 Task: Move the task Implement a new cloud-based phone system for a company to the section Done in the project AgileGenie and filter the tasks in the project by Incomplete tasks
Action: Mouse moved to (726, 212)
Screenshot: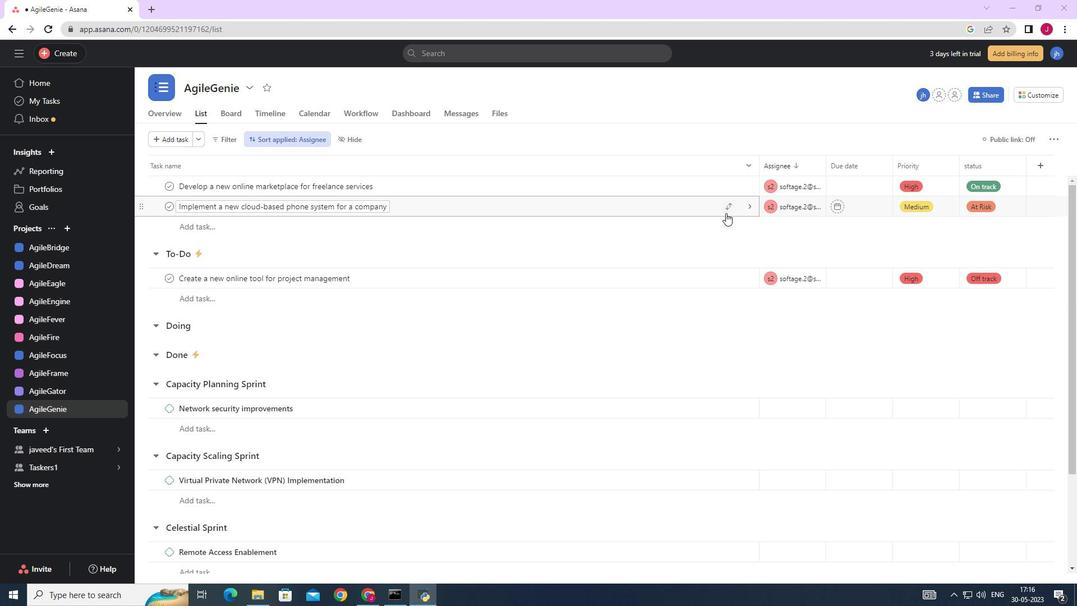 
Action: Mouse pressed left at (726, 212)
Screenshot: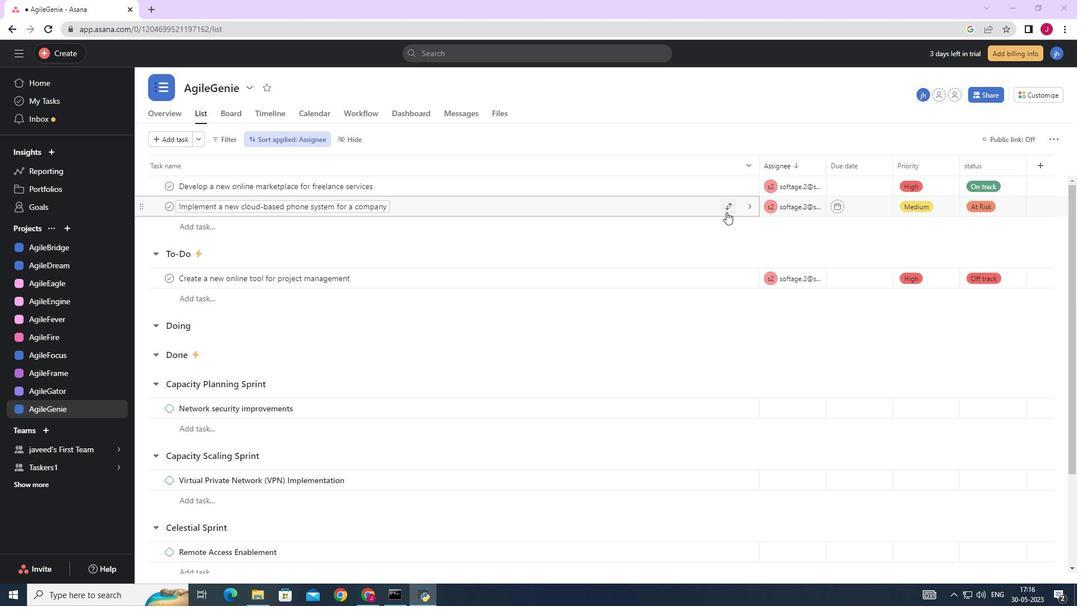 
Action: Mouse moved to (648, 305)
Screenshot: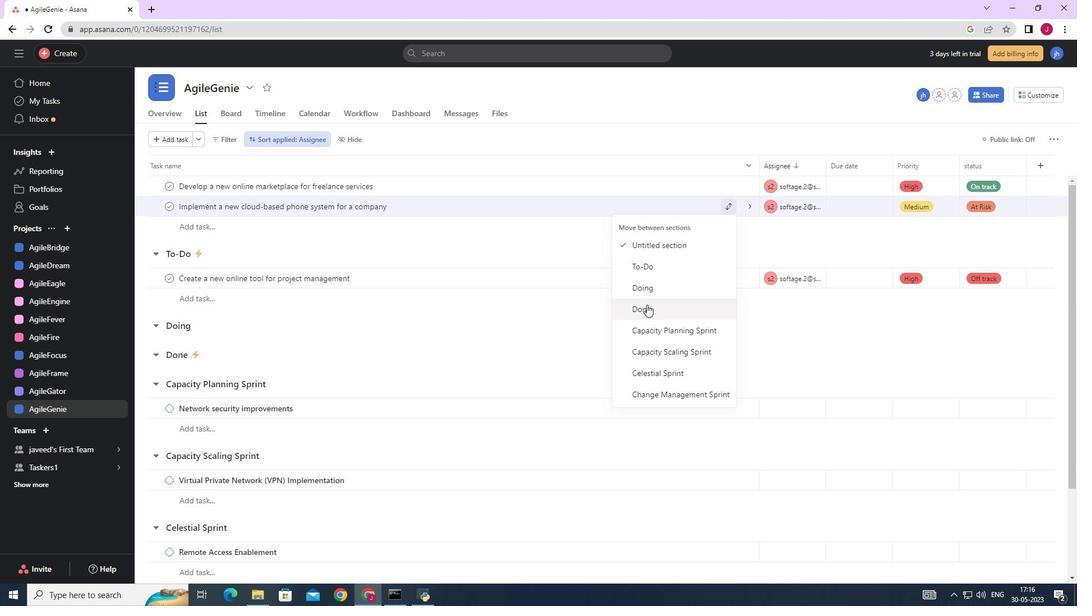 
Action: Mouse pressed left at (648, 305)
Screenshot: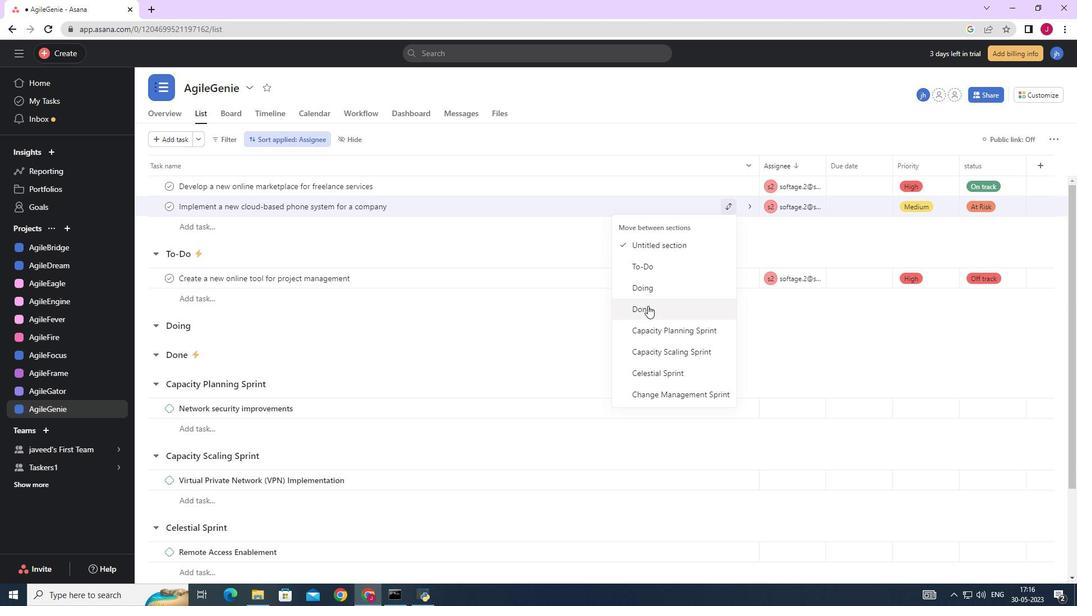 
Action: Mouse moved to (234, 137)
Screenshot: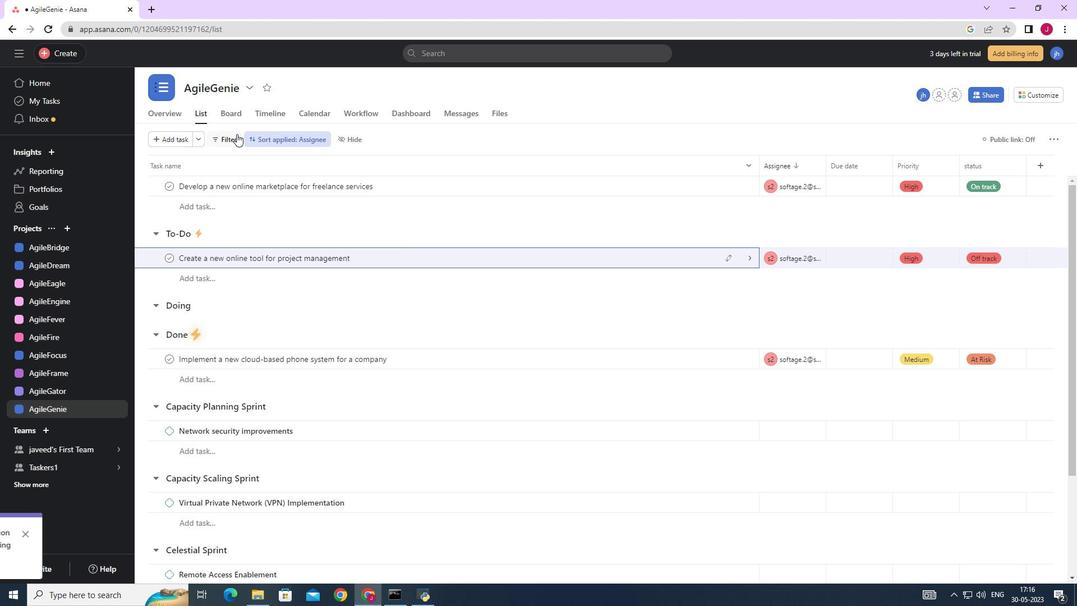 
Action: Mouse pressed left at (234, 137)
Screenshot: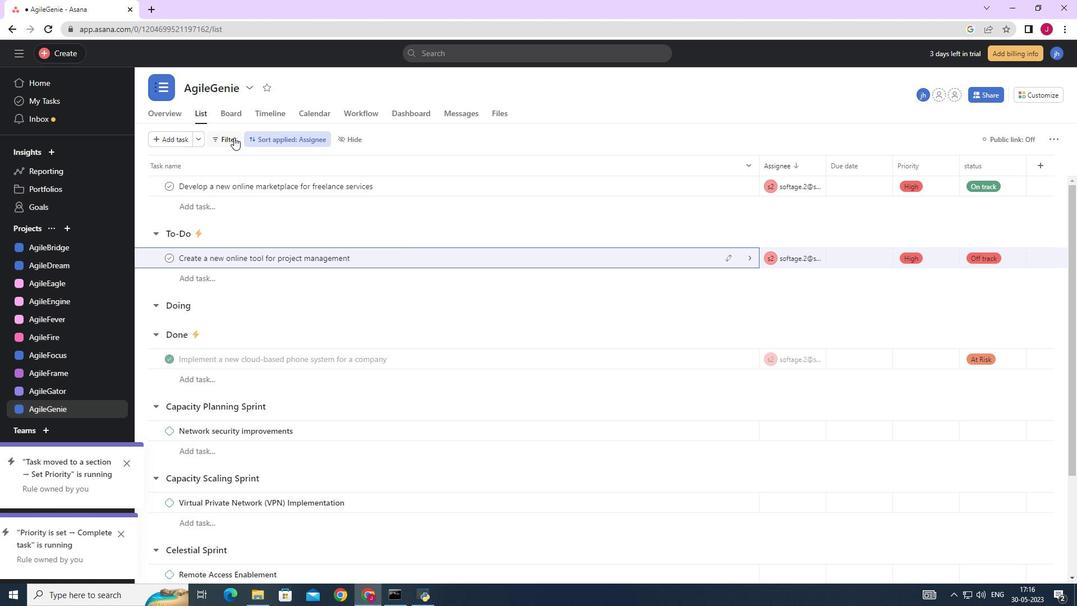 
Action: Mouse moved to (261, 182)
Screenshot: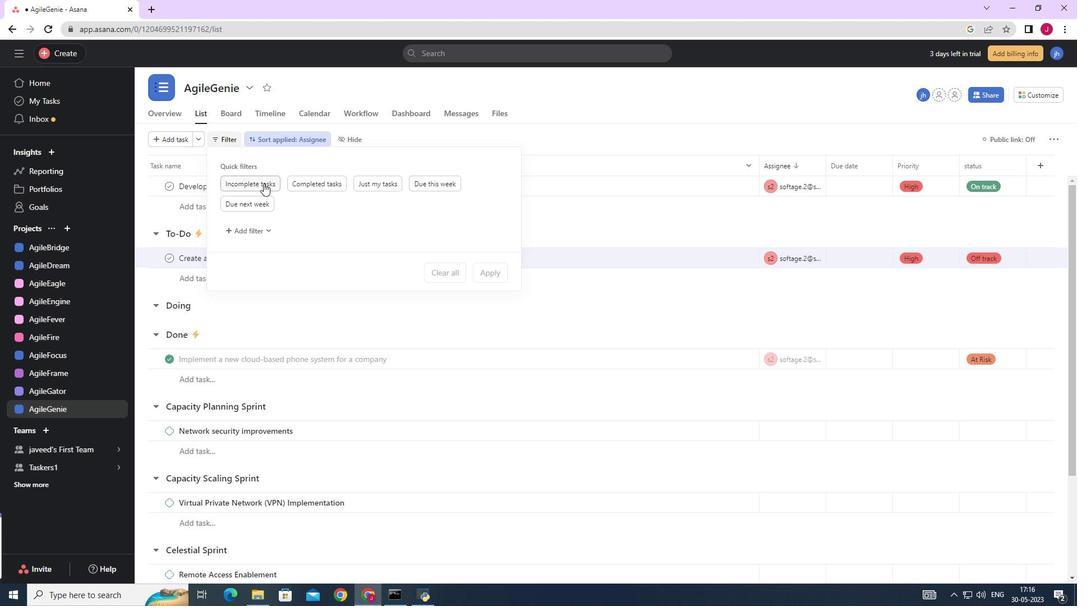 
Action: Mouse pressed left at (261, 182)
Screenshot: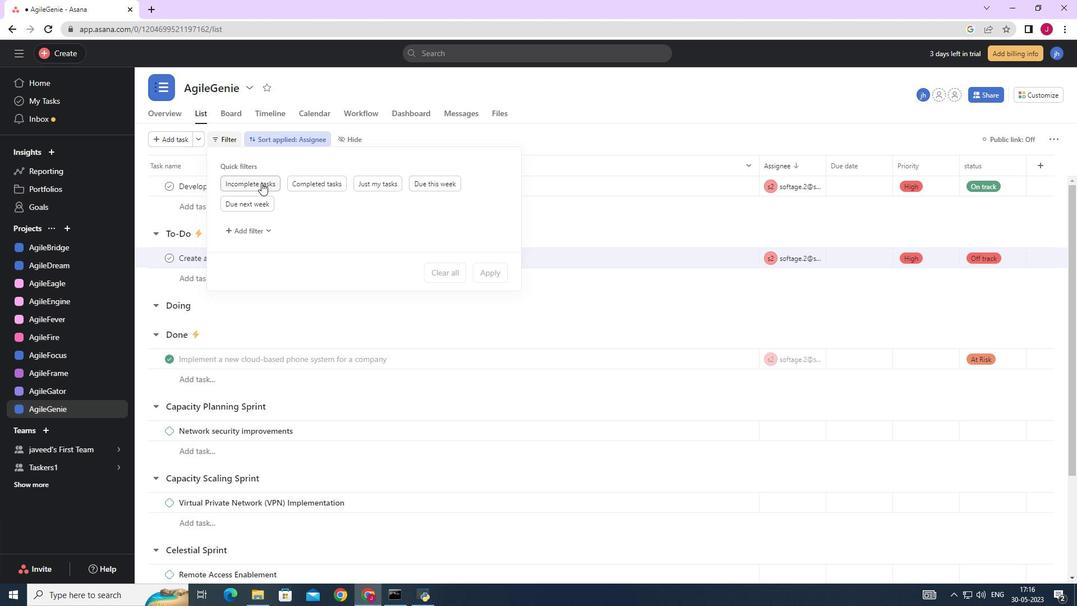 
Action: Mouse moved to (492, 301)
Screenshot: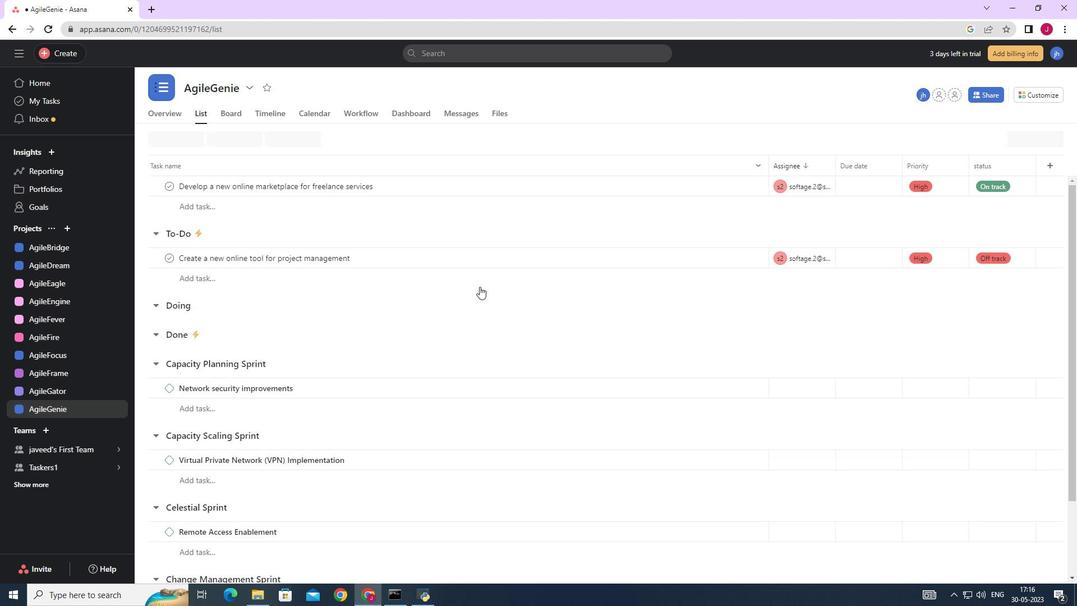 
